 Task: select a rule when a card is copied into list name by anyone except me.
Action: Mouse moved to (1294, 109)
Screenshot: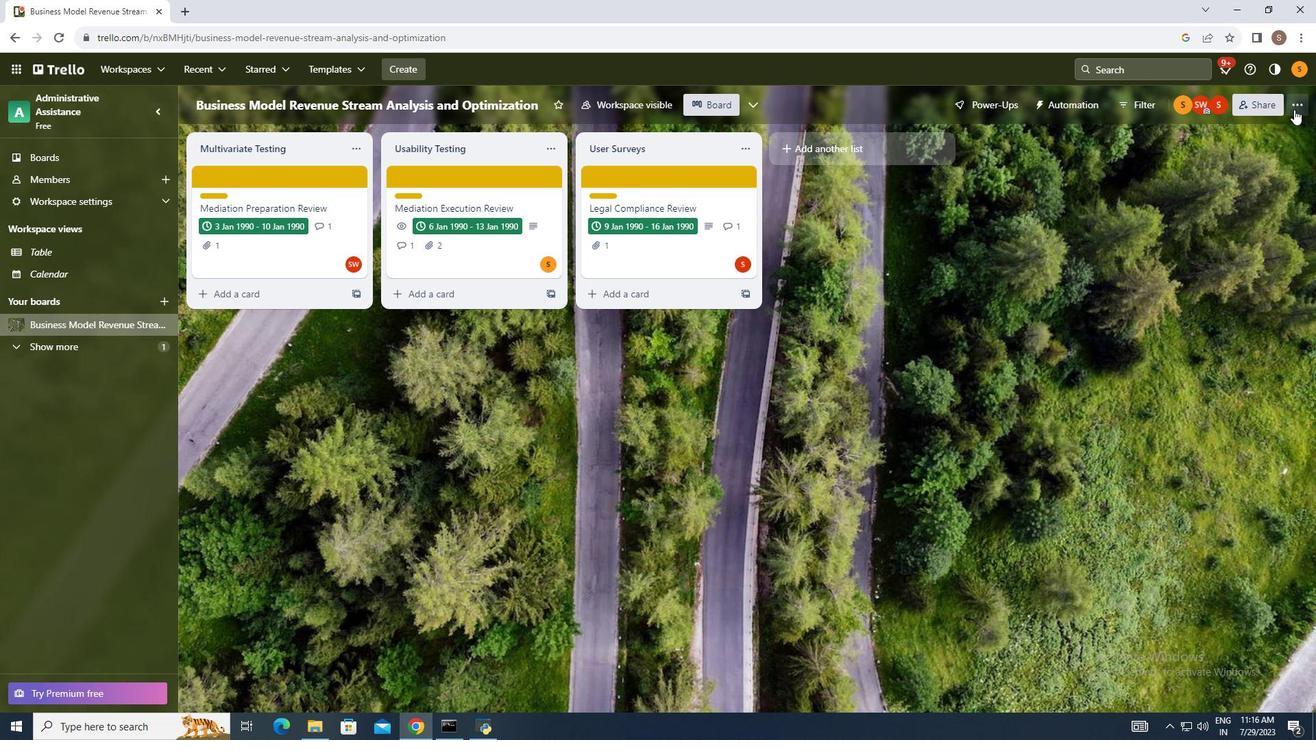 
Action: Mouse pressed left at (1294, 109)
Screenshot: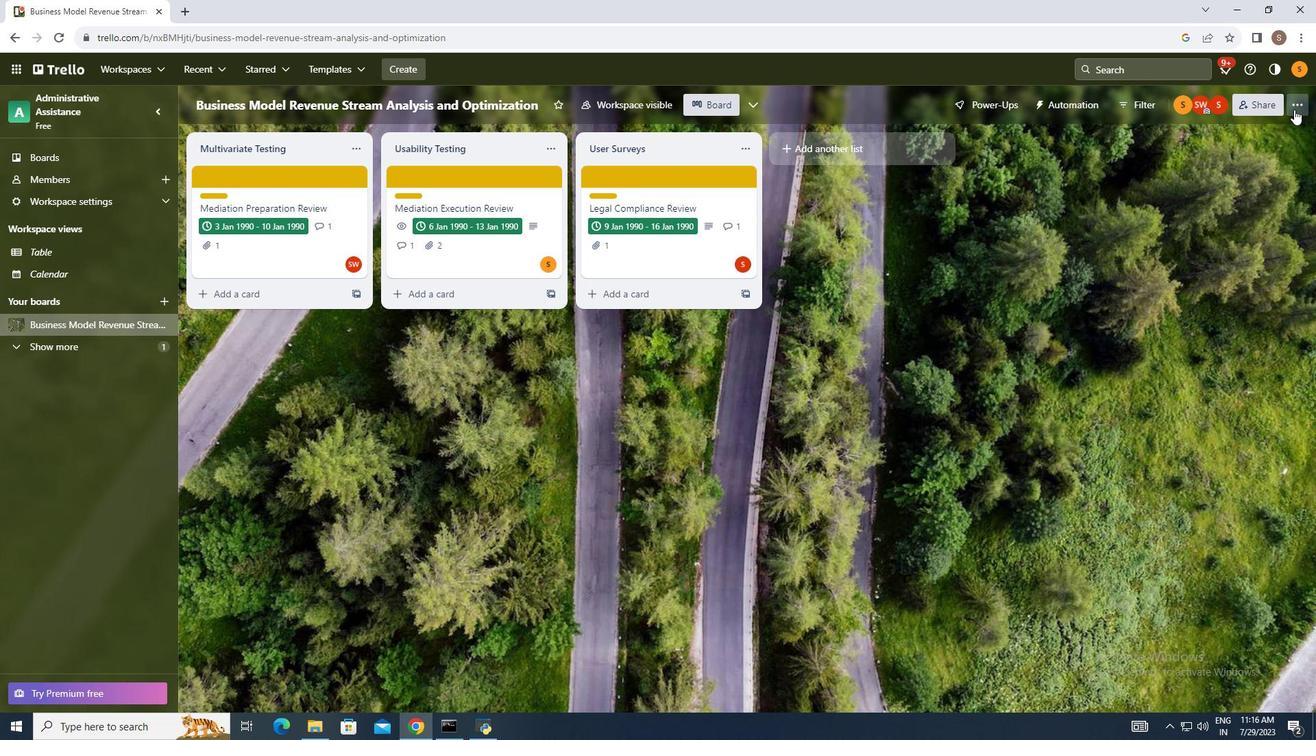 
Action: Mouse moved to (1185, 283)
Screenshot: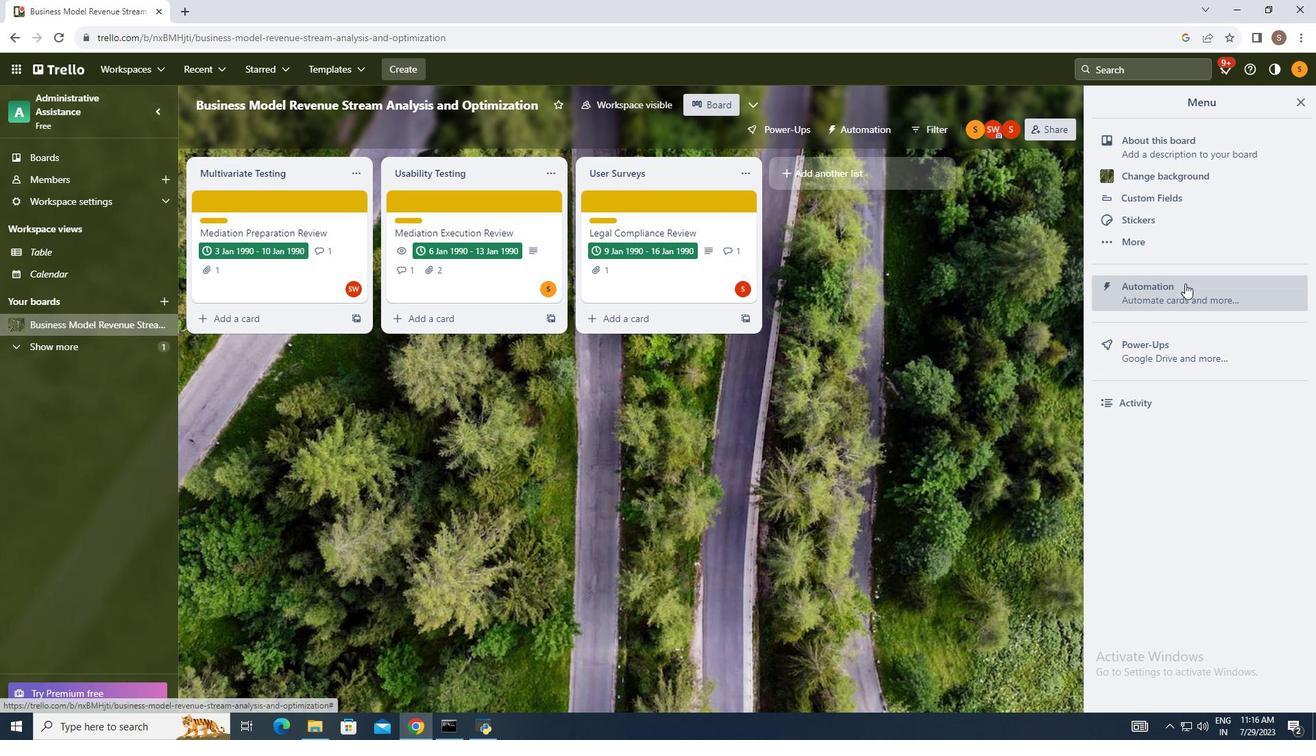 
Action: Mouse pressed left at (1185, 283)
Screenshot: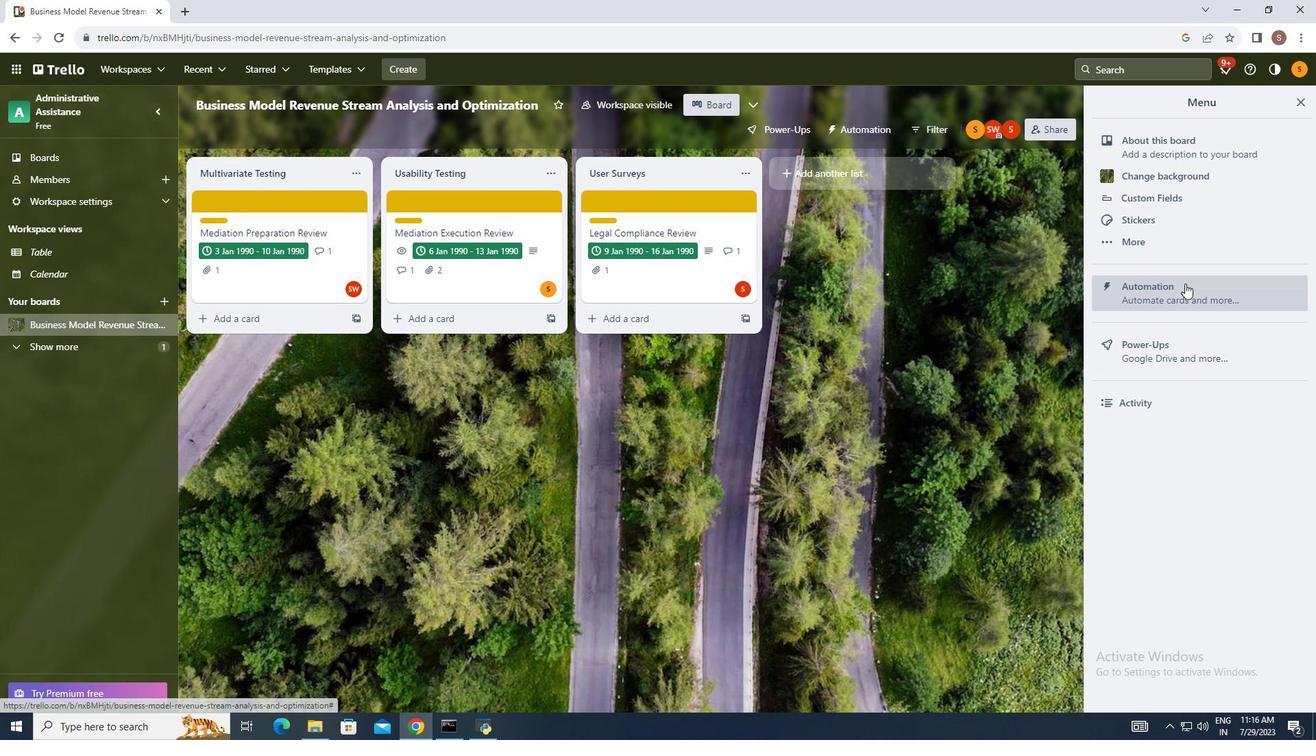 
Action: Mouse moved to (253, 246)
Screenshot: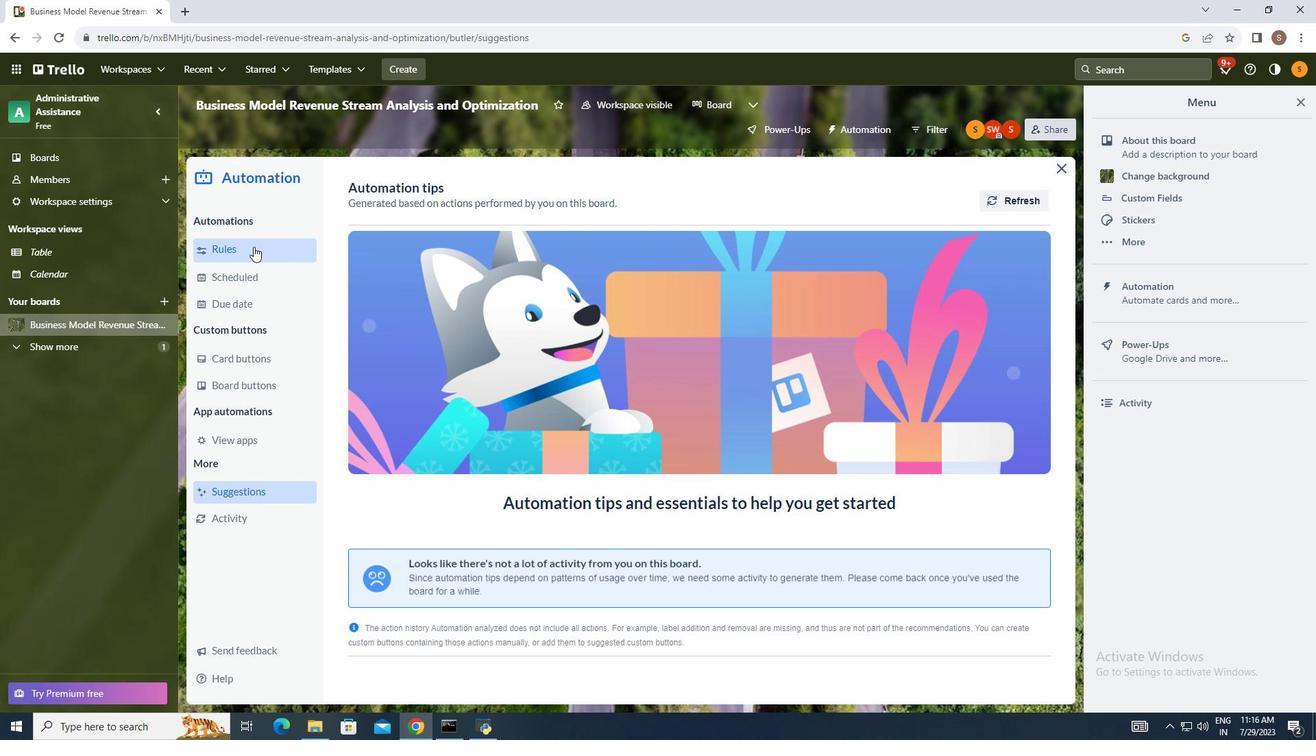 
Action: Mouse pressed left at (253, 246)
Screenshot: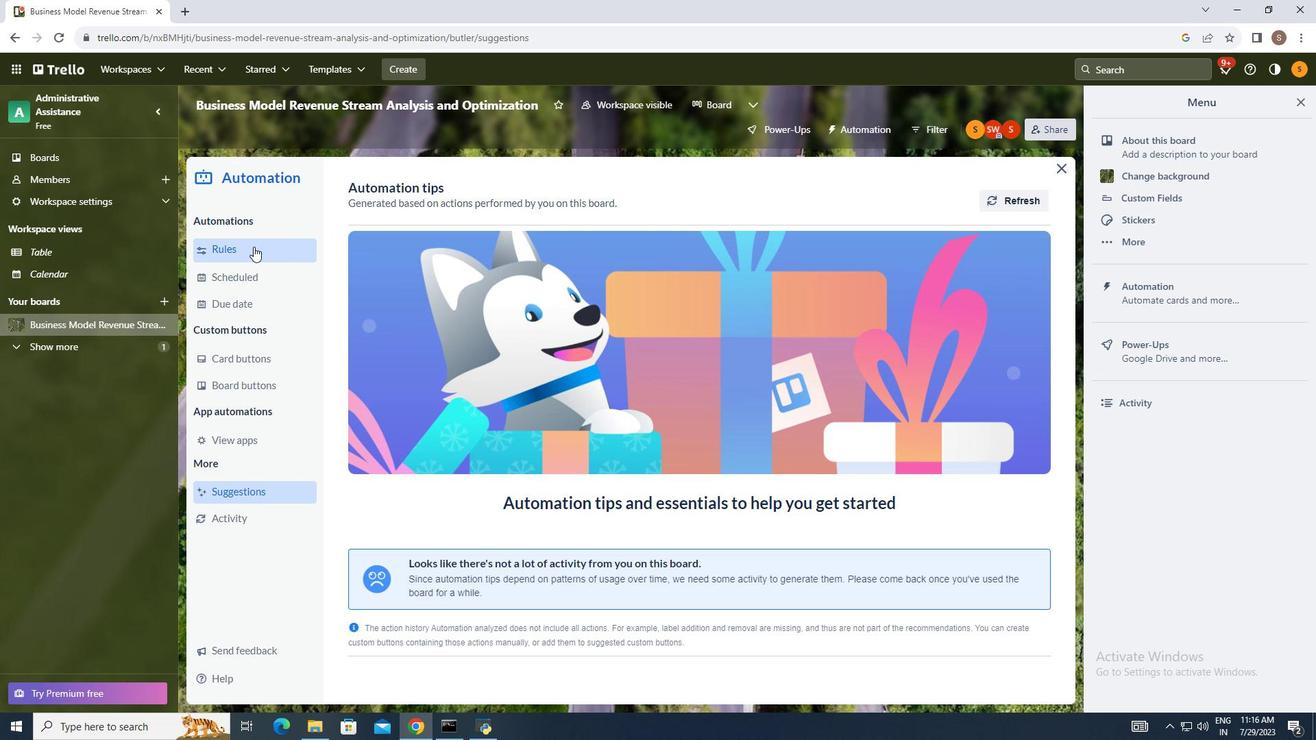 
Action: Mouse moved to (901, 199)
Screenshot: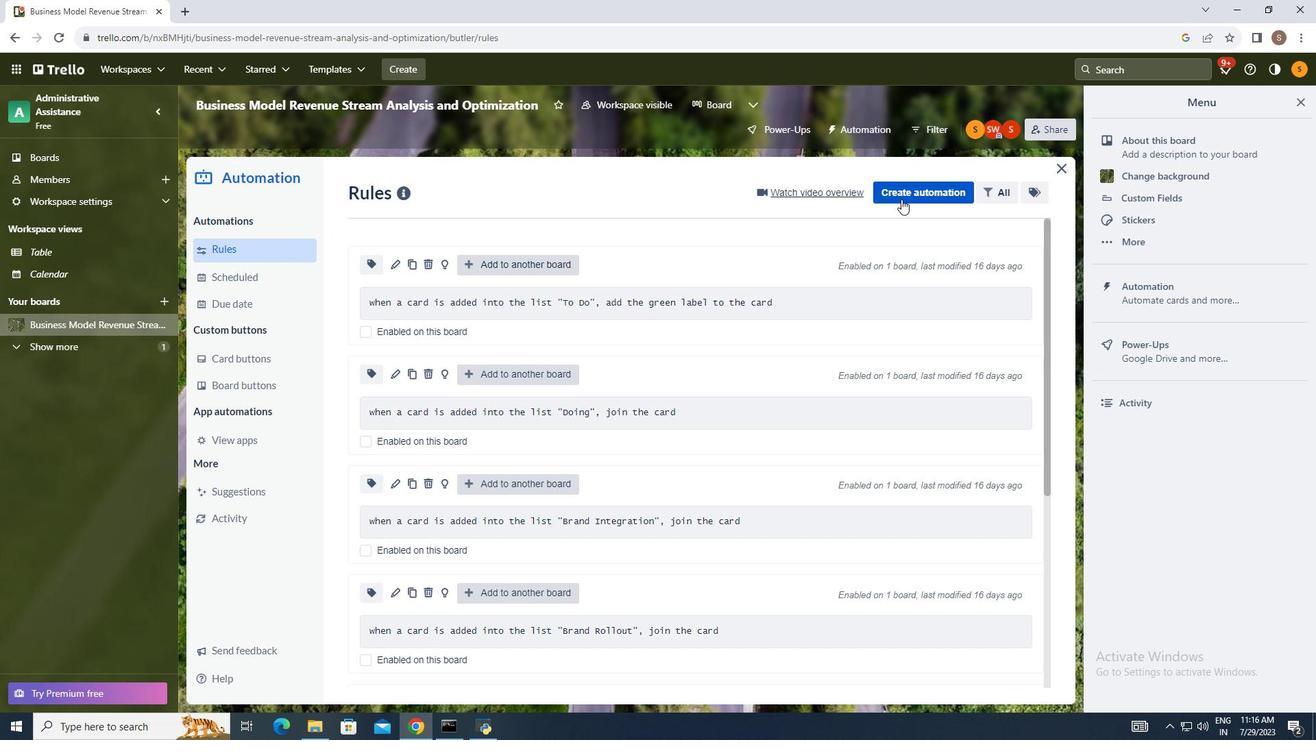 
Action: Mouse pressed left at (901, 199)
Screenshot: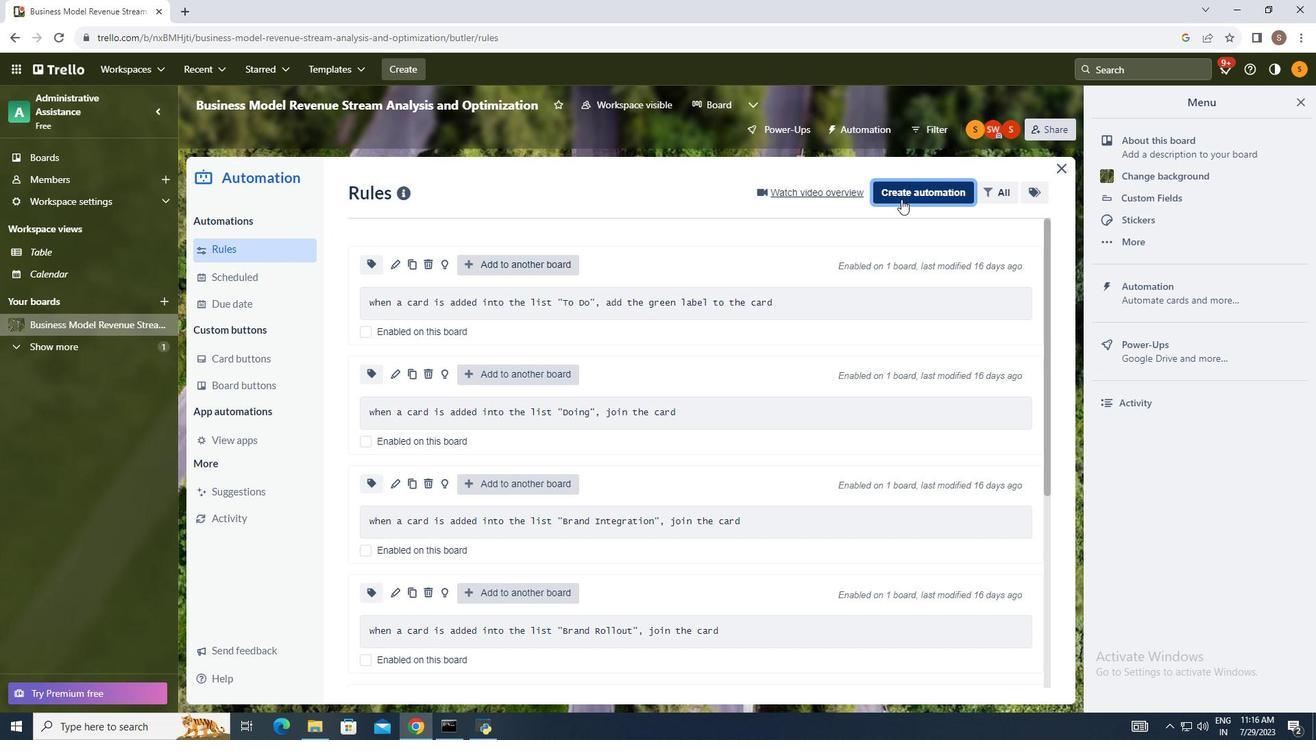 
Action: Mouse moved to (714, 326)
Screenshot: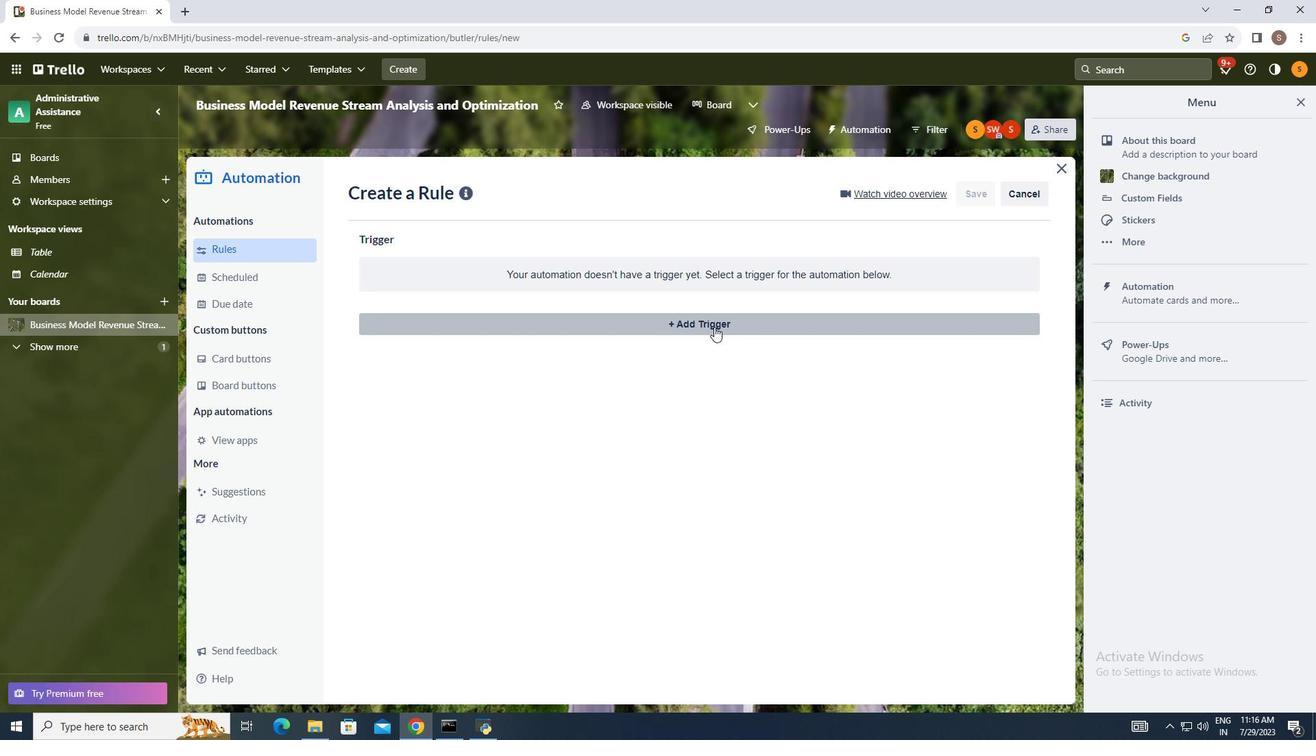
Action: Mouse pressed left at (714, 326)
Screenshot: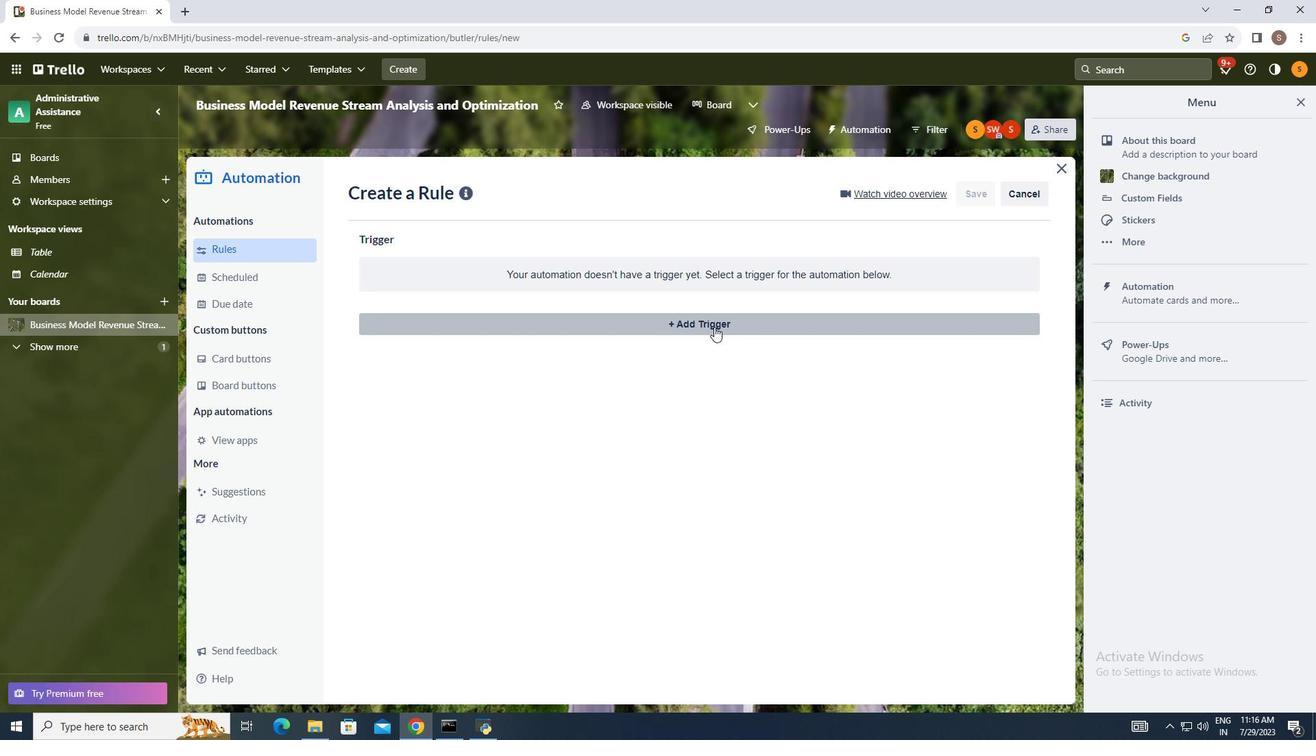 
Action: Mouse moved to (454, 490)
Screenshot: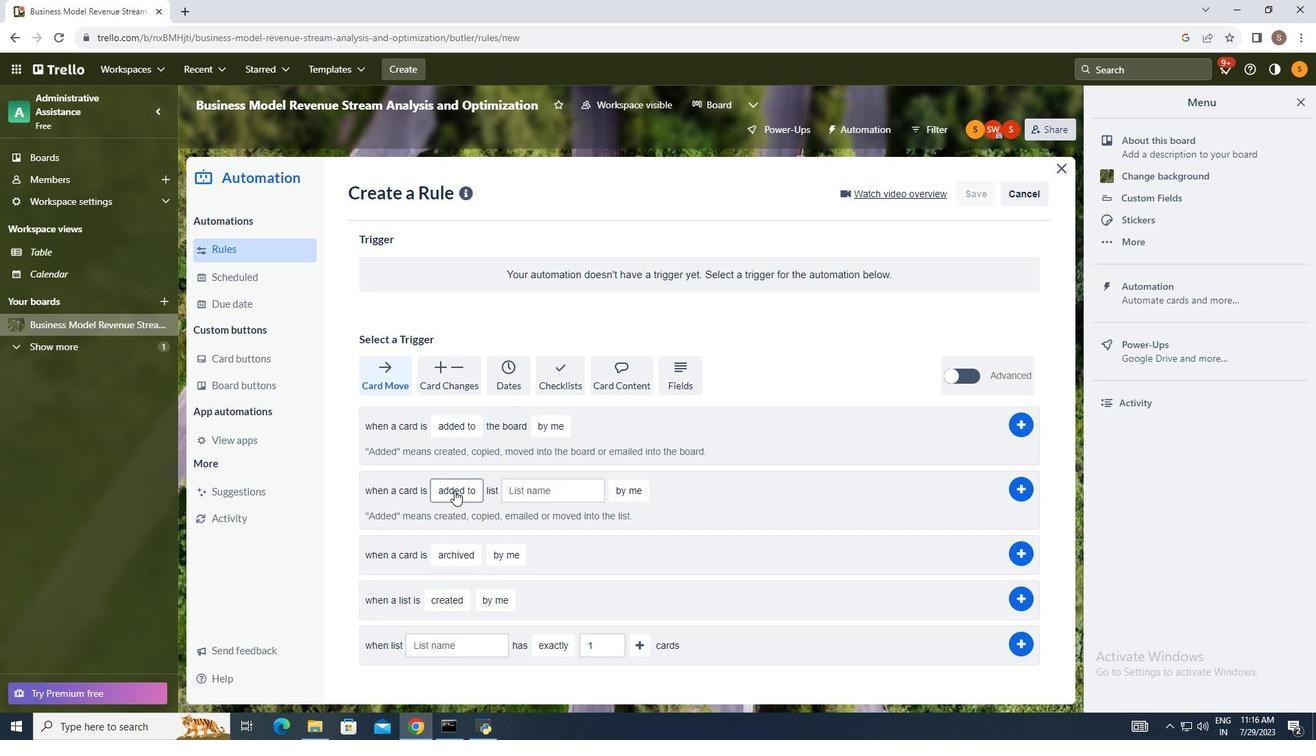 
Action: Mouse pressed left at (454, 490)
Screenshot: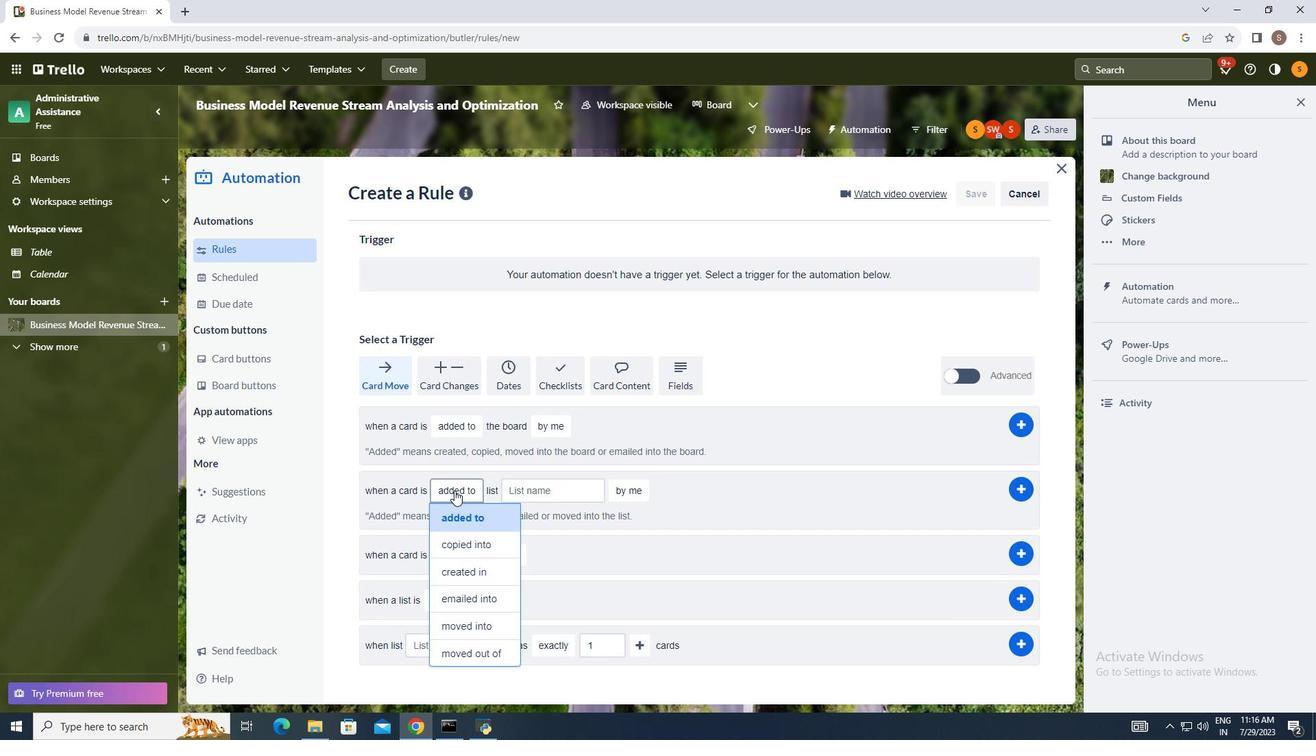 
Action: Mouse moved to (459, 541)
Screenshot: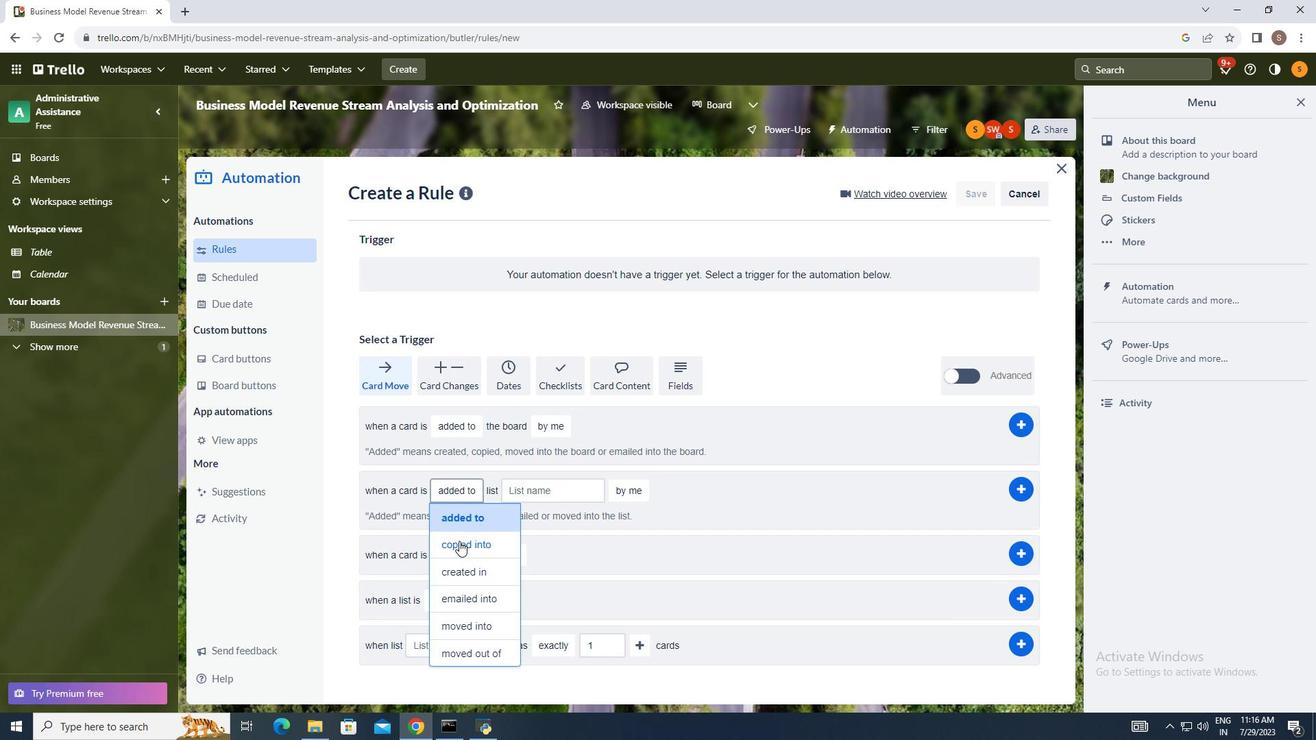 
Action: Mouse pressed left at (459, 541)
Screenshot: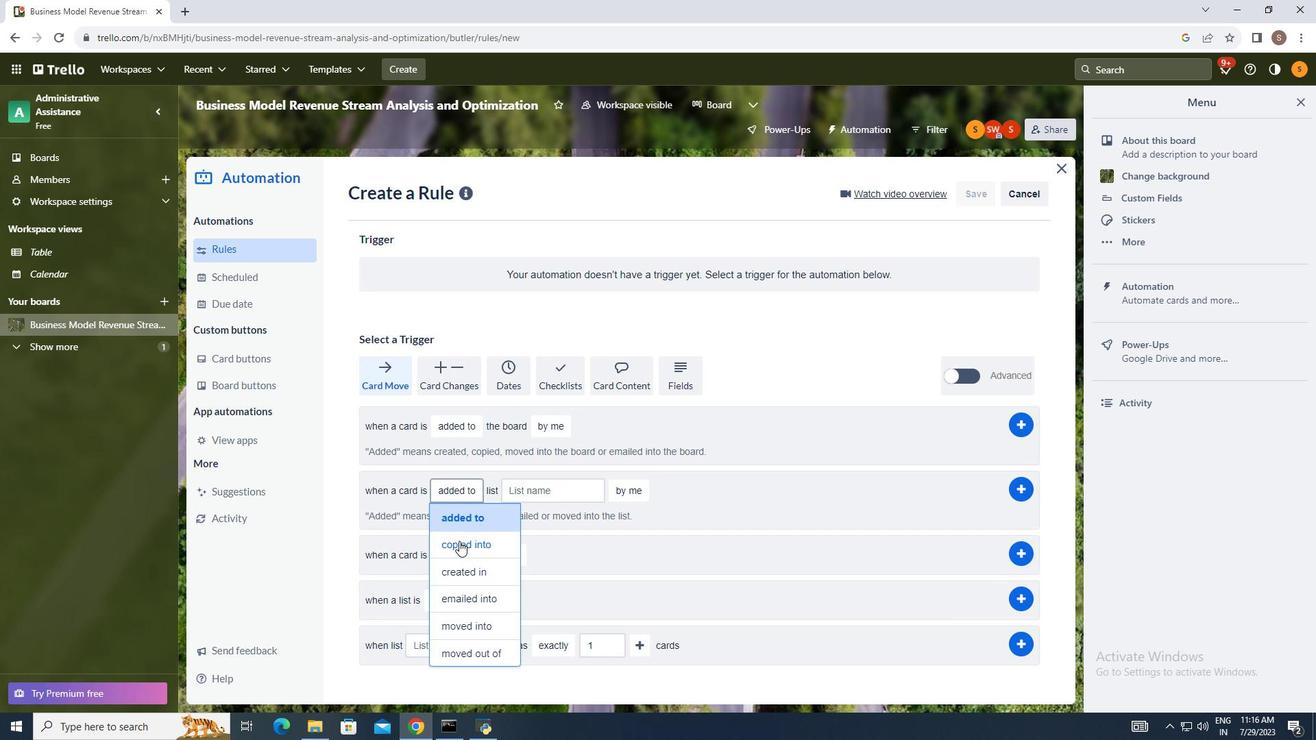 
Action: Mouse moved to (565, 492)
Screenshot: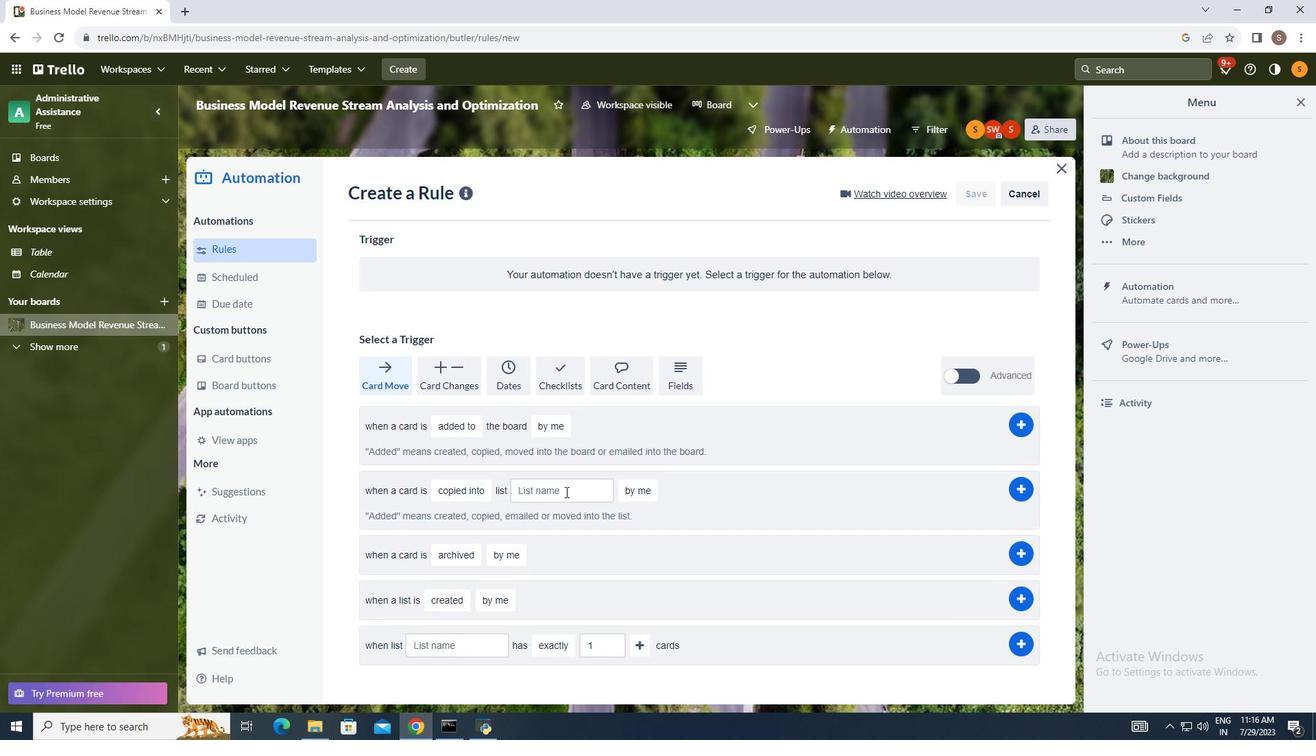
Action: Mouse pressed left at (565, 492)
Screenshot: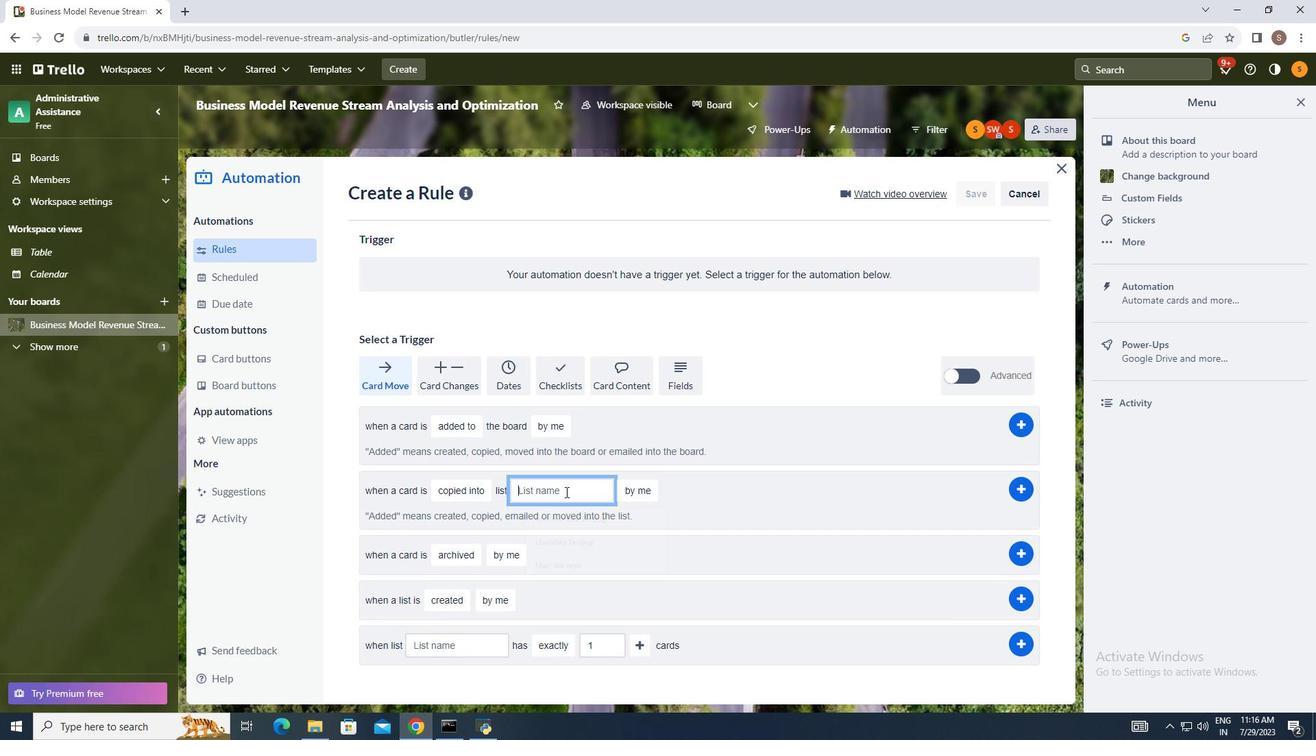 
Action: Mouse moved to (522, 484)
Screenshot: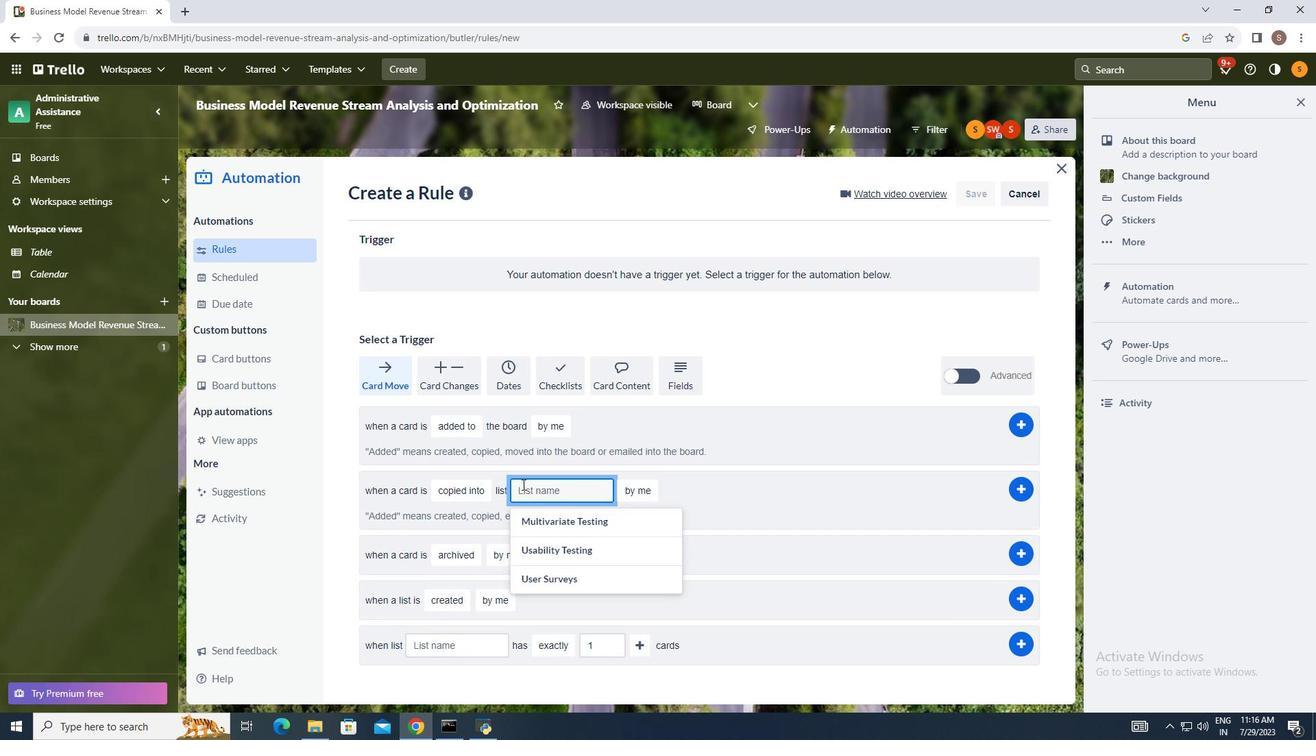 
Action: Key pressed name
Screenshot: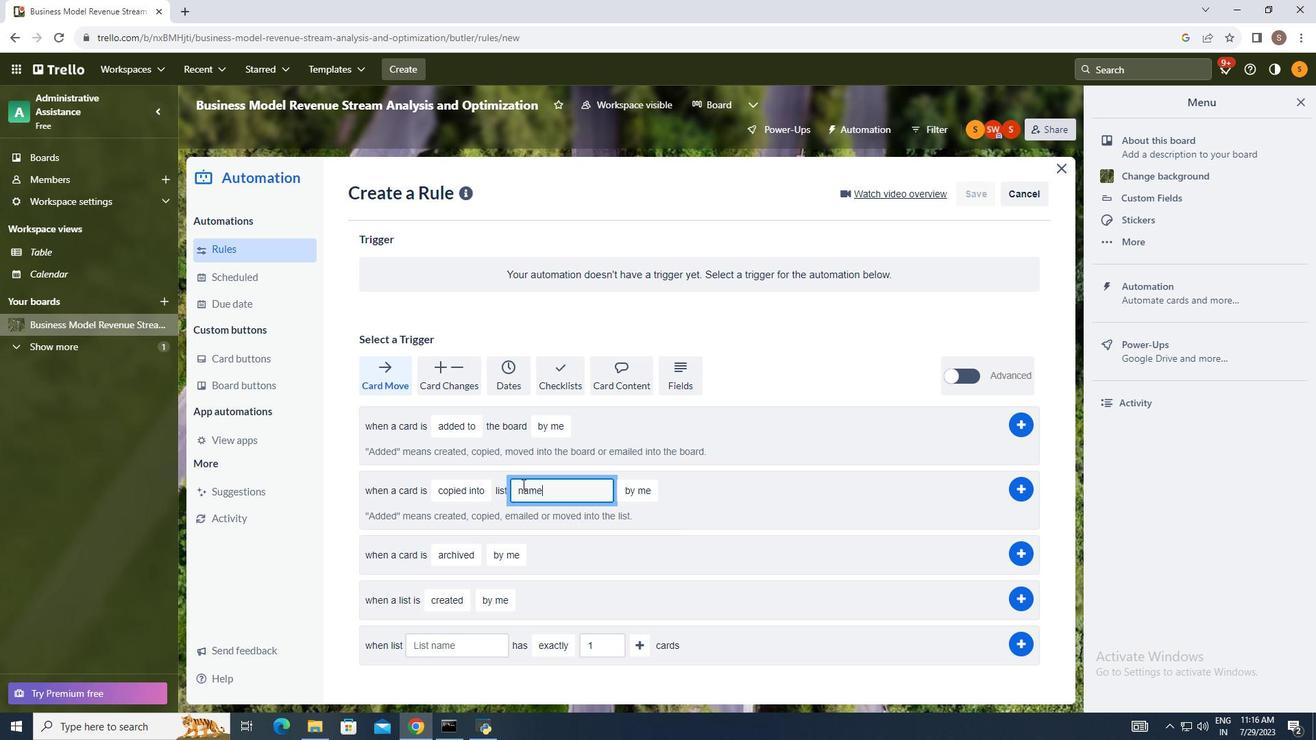 
Action: Mouse moved to (625, 490)
Screenshot: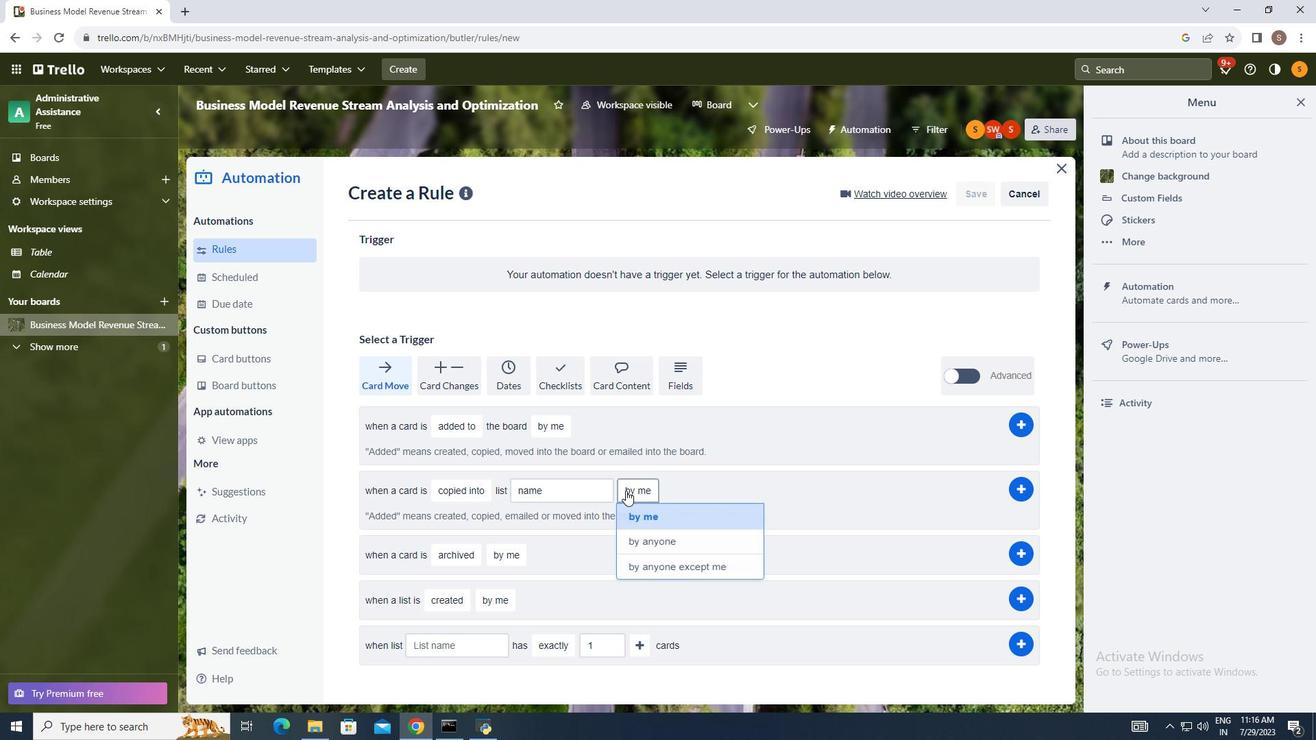 
Action: Mouse pressed left at (625, 490)
Screenshot: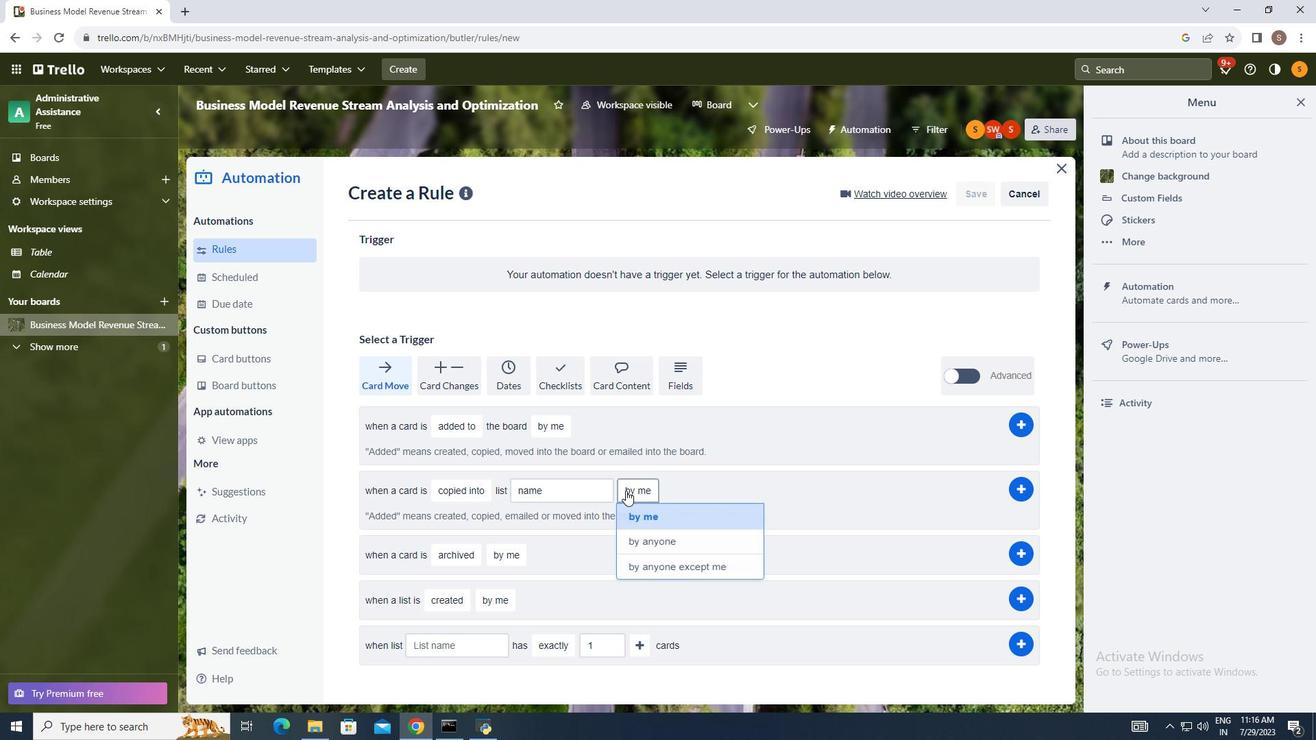 
Action: Mouse moved to (692, 570)
Screenshot: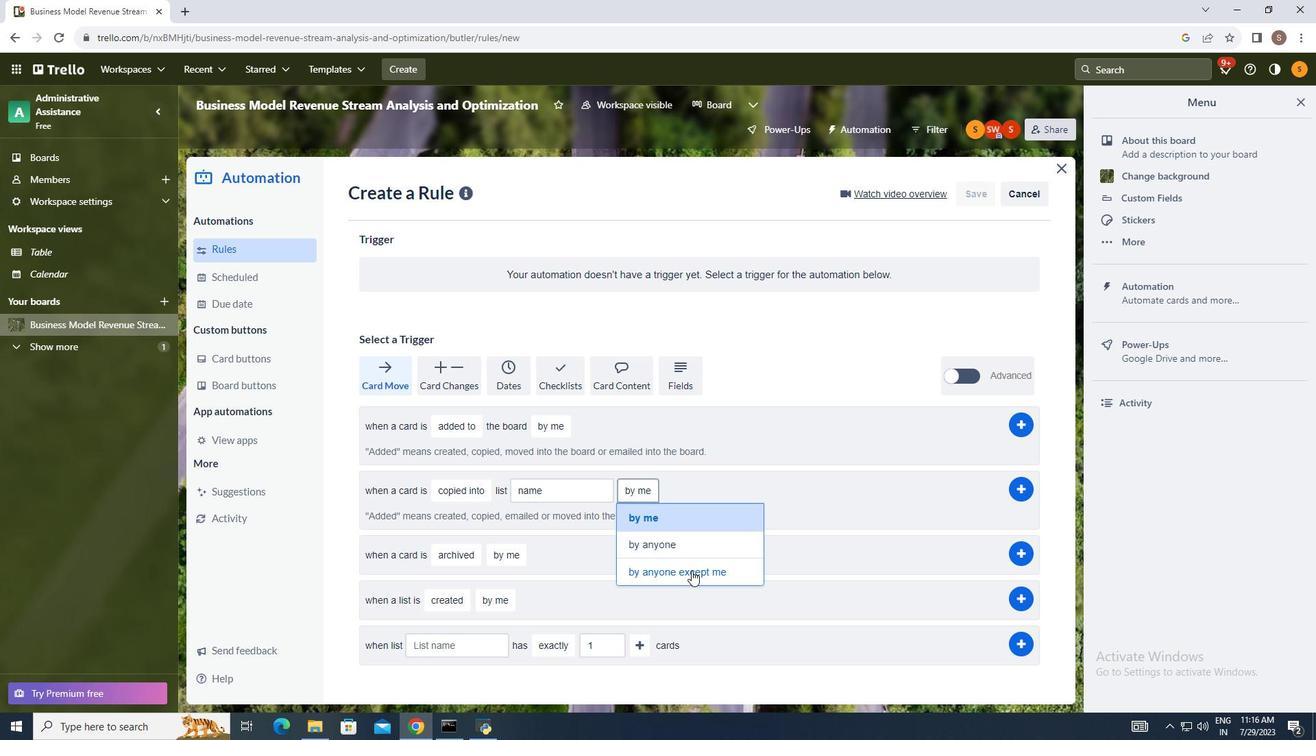 
Action: Mouse pressed left at (692, 570)
Screenshot: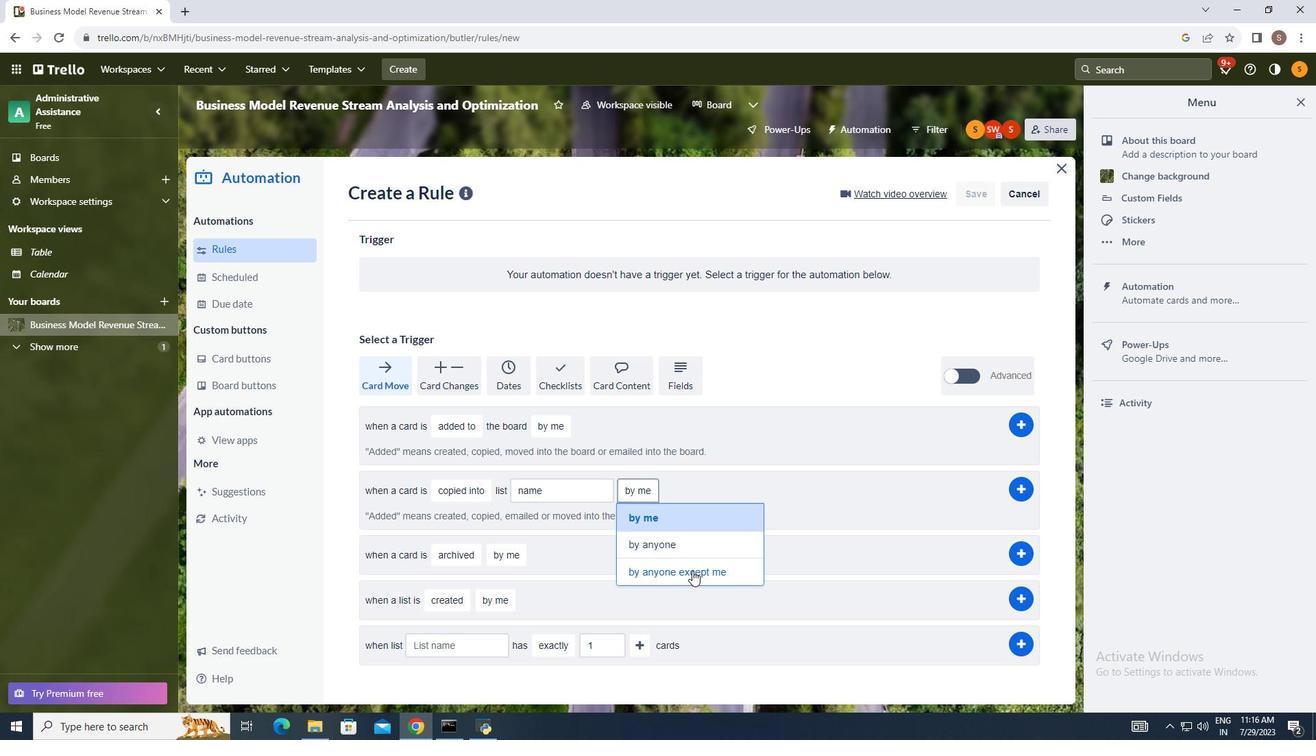 
